 Task: Change editior layout in two rows.
Action: Mouse moved to (175, 32)
Screenshot: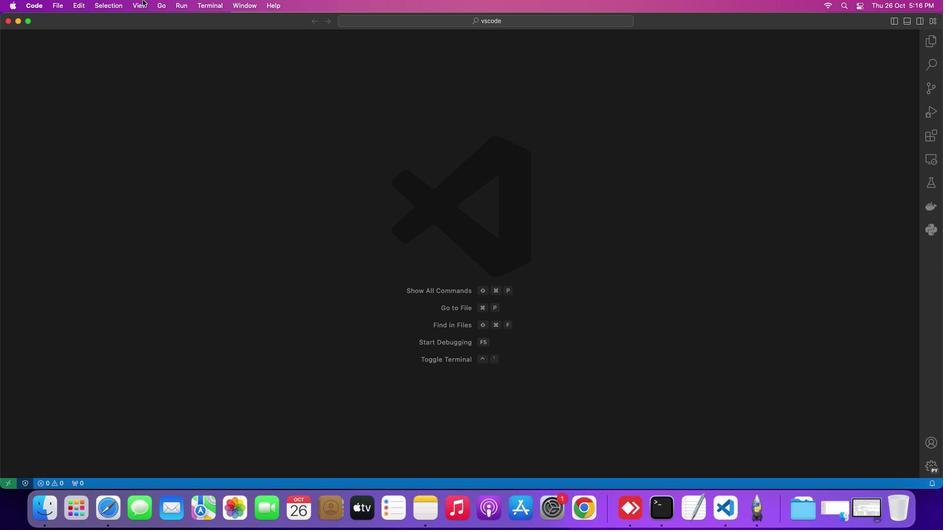 
Action: Mouse pressed left at (175, 32)
Screenshot: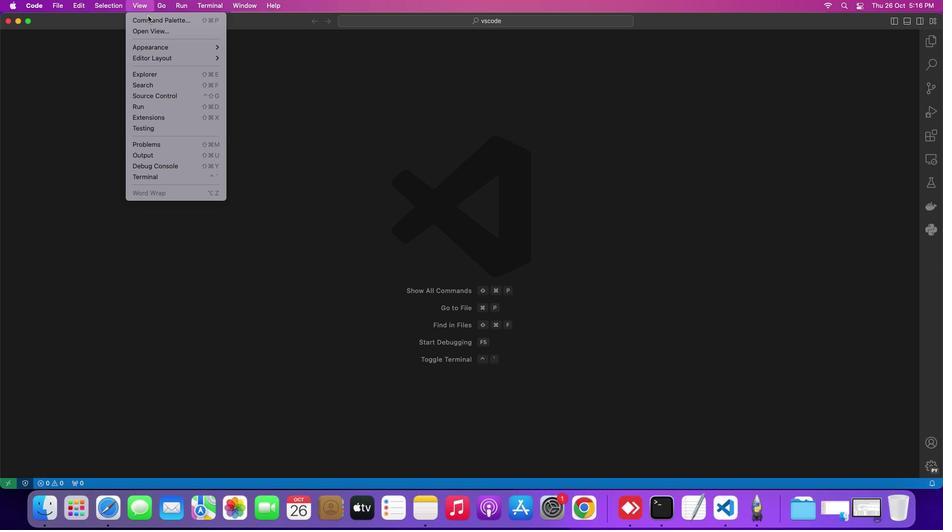 
Action: Mouse moved to (184, 87)
Screenshot: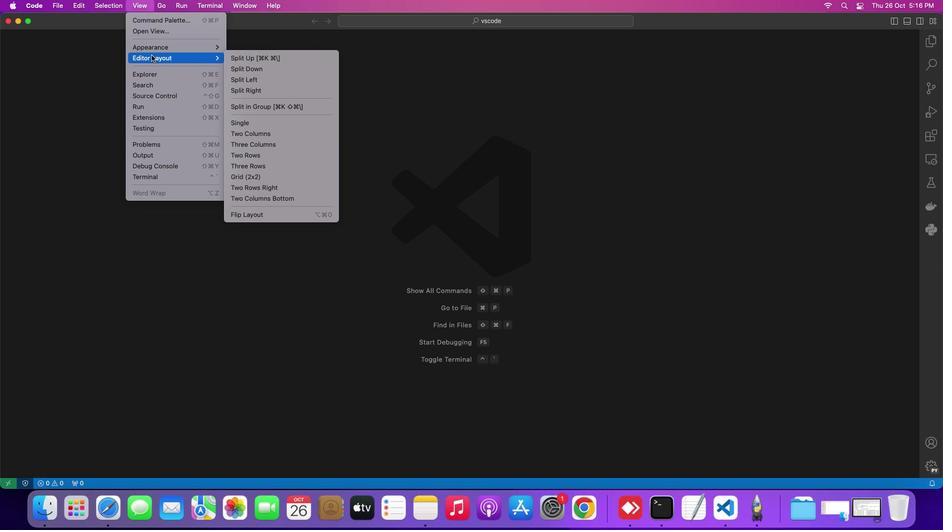 
Action: Mouse pressed left at (184, 87)
Screenshot: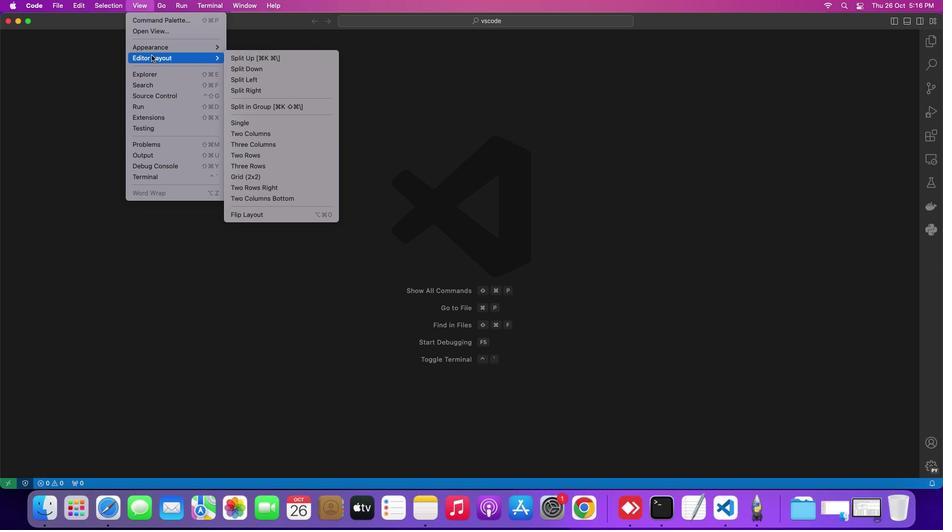 
Action: Mouse moved to (292, 189)
Screenshot: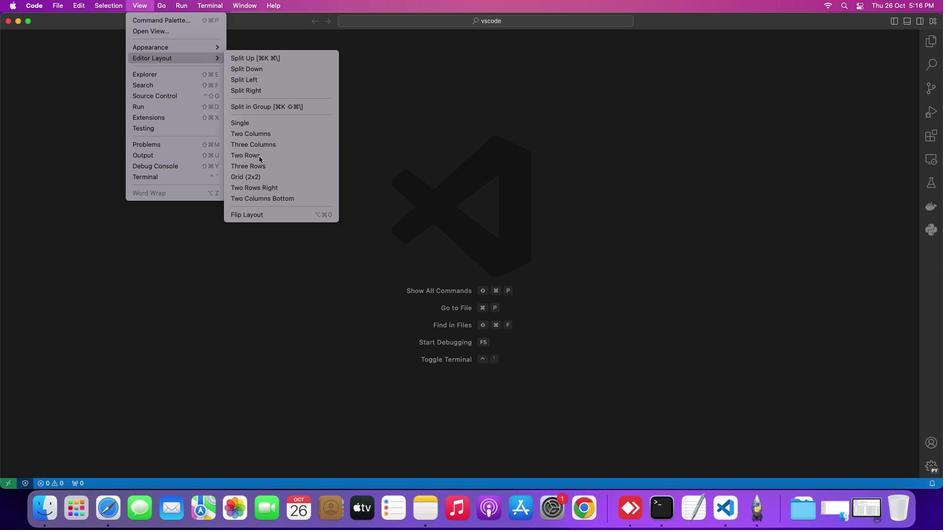 
Action: Mouse pressed left at (292, 189)
Screenshot: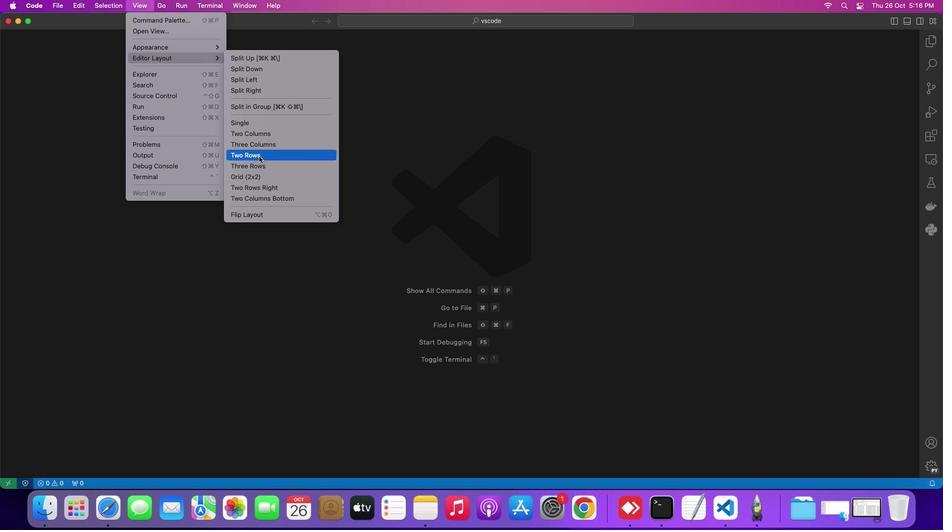 
Action: Mouse moved to (345, 219)
Screenshot: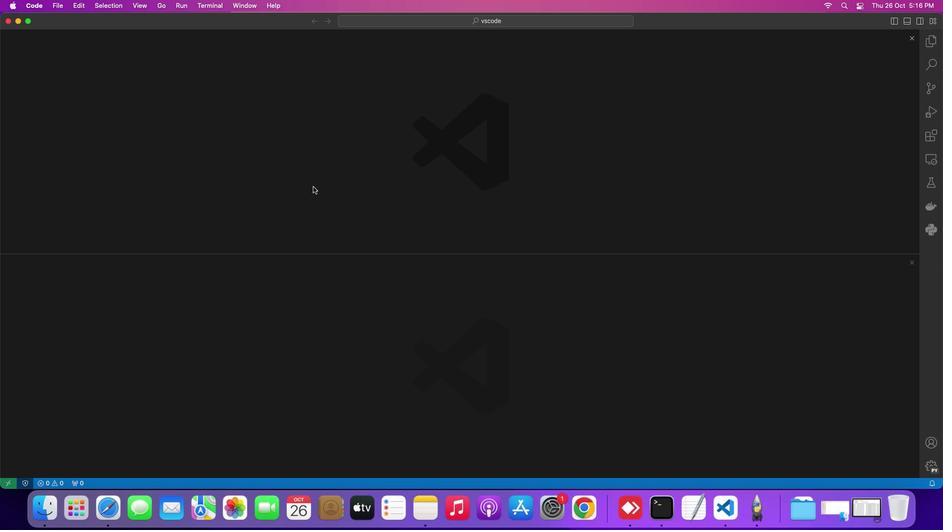
